 Task: Add the task  Broken links in documentation to the section Fast Lane in the project YottaTech and add a Due Date to the respective task as 2024/04/20.
Action: Mouse moved to (60, 269)
Screenshot: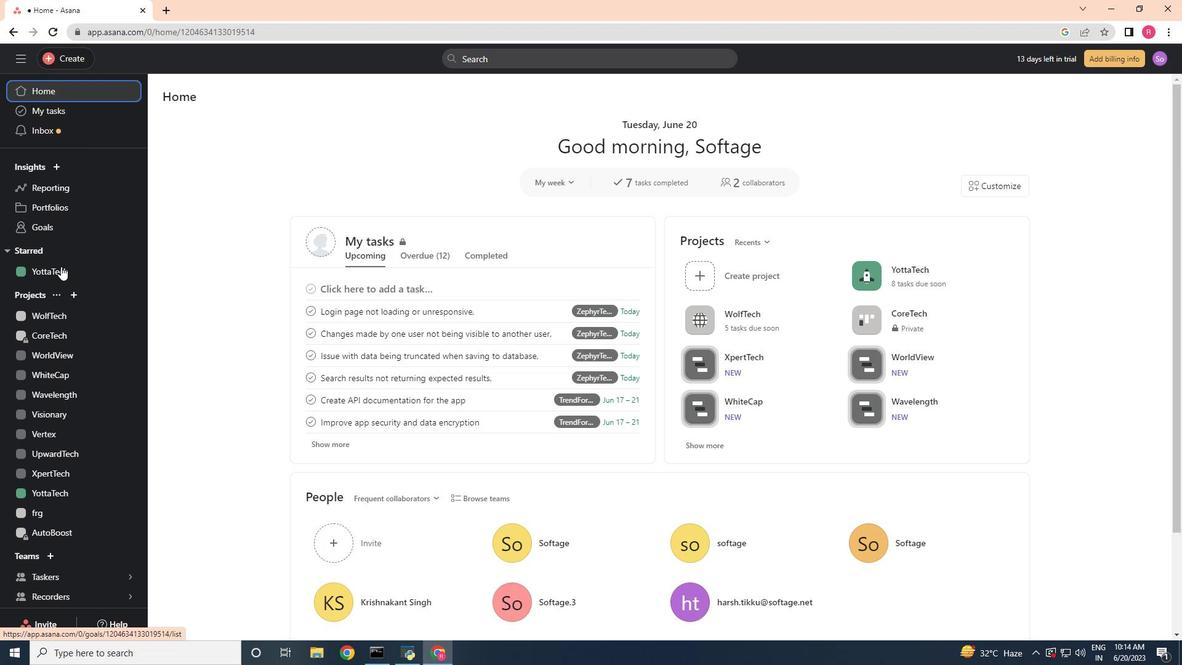 
Action: Mouse pressed left at (60, 269)
Screenshot: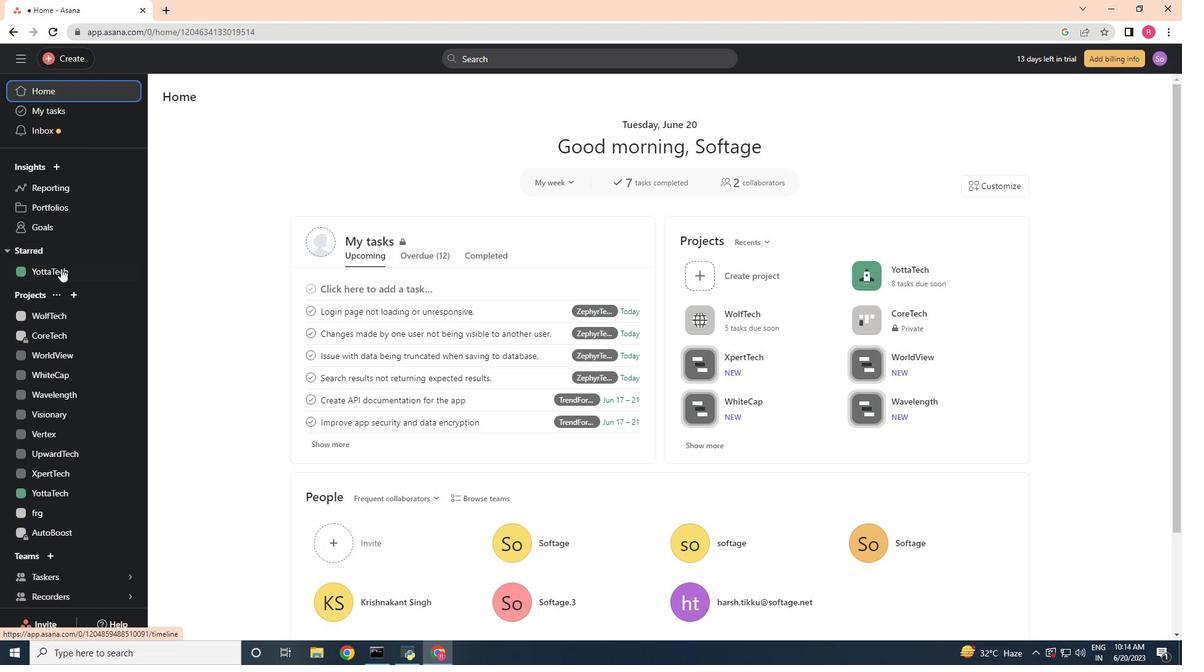 
Action: Mouse moved to (717, 632)
Screenshot: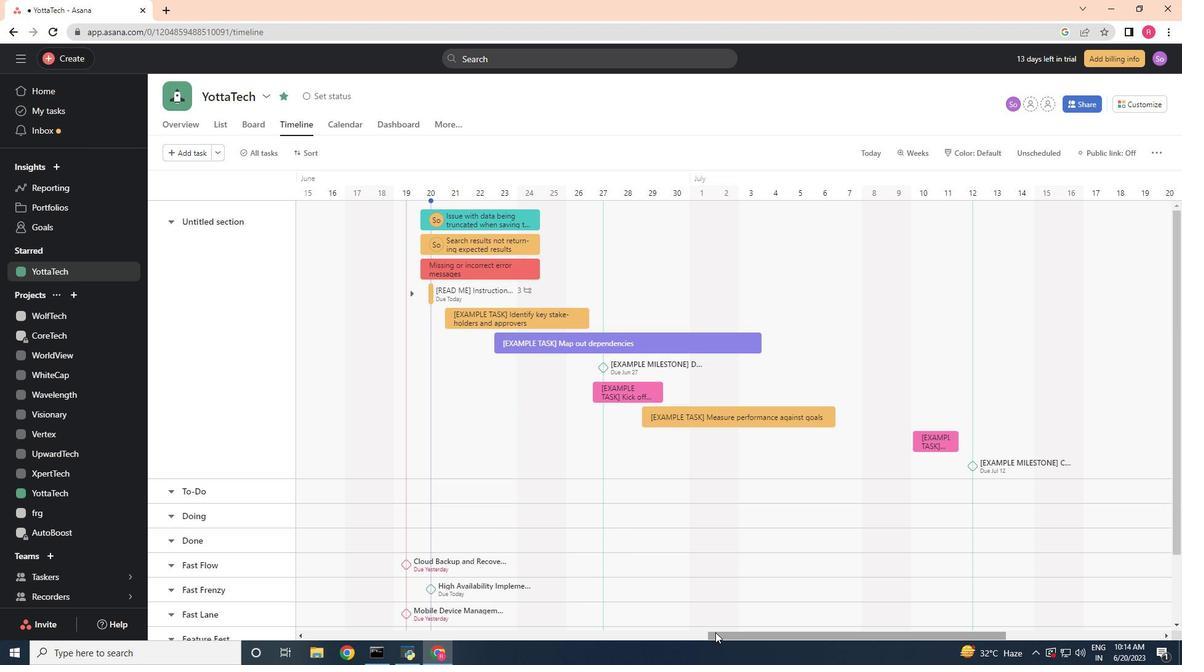 
Action: Mouse pressed left at (717, 632)
Screenshot: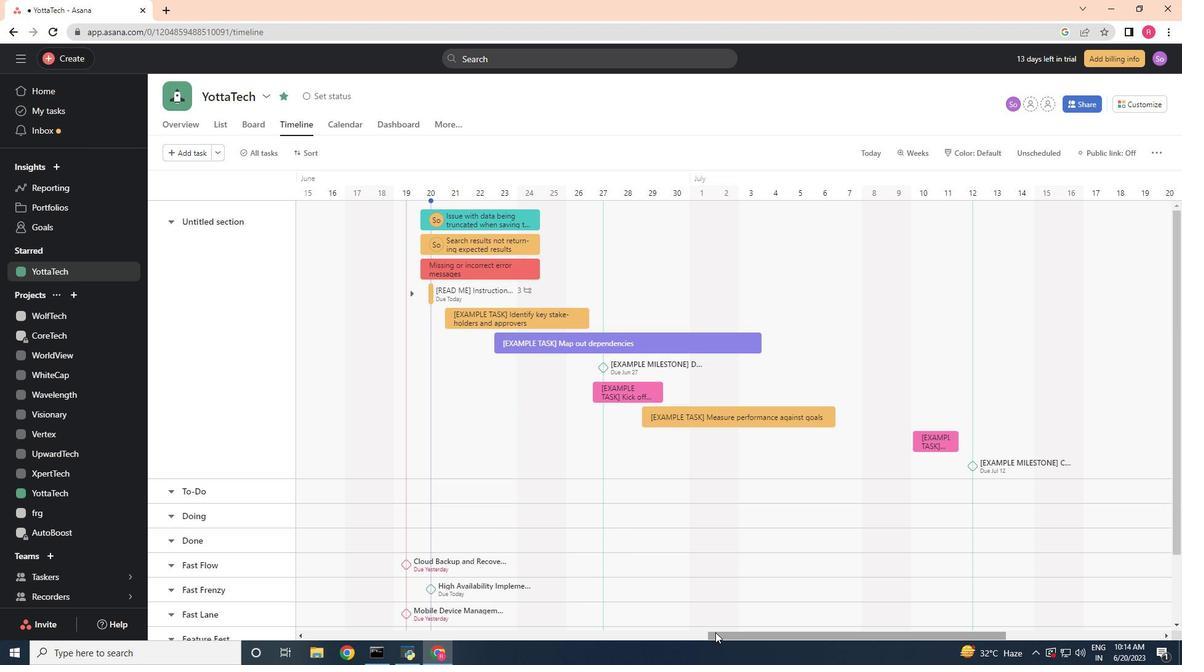 
Action: Mouse moved to (866, 153)
Screenshot: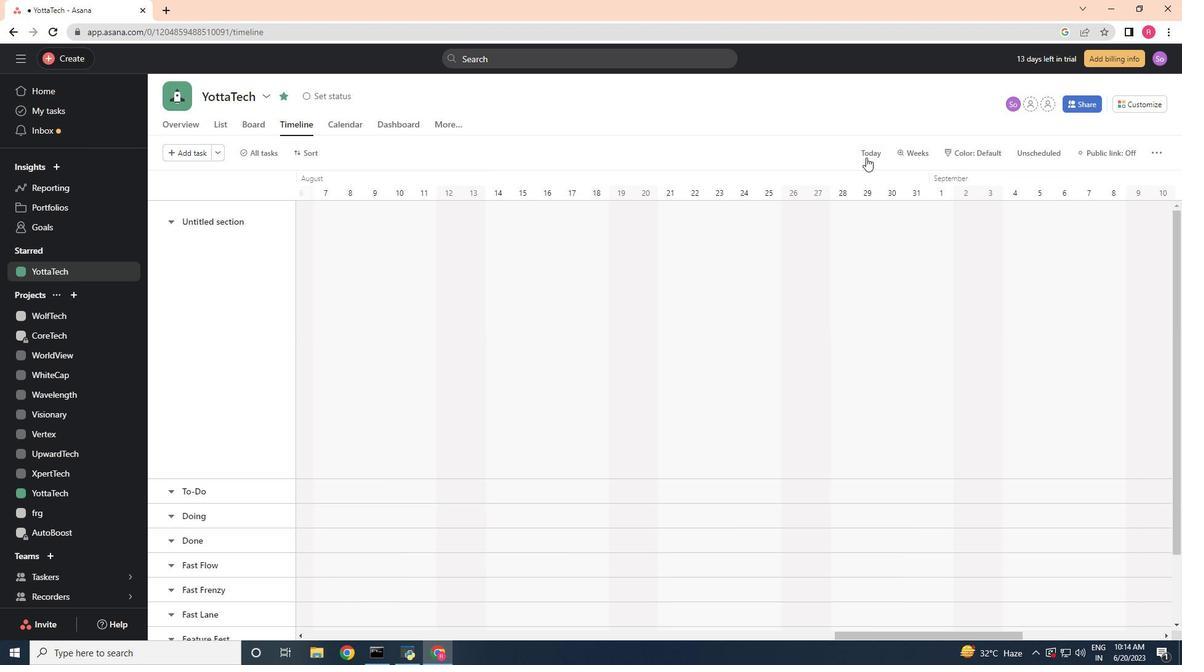
Action: Mouse pressed left at (866, 153)
Screenshot: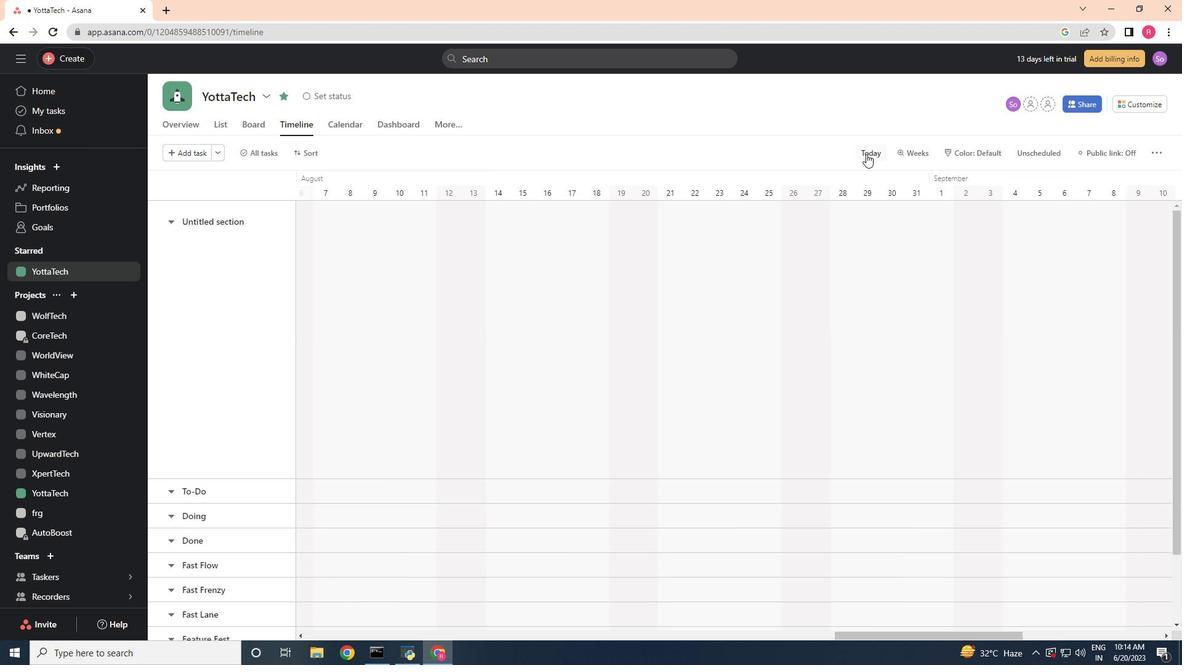 
Action: Mouse moved to (908, 150)
Screenshot: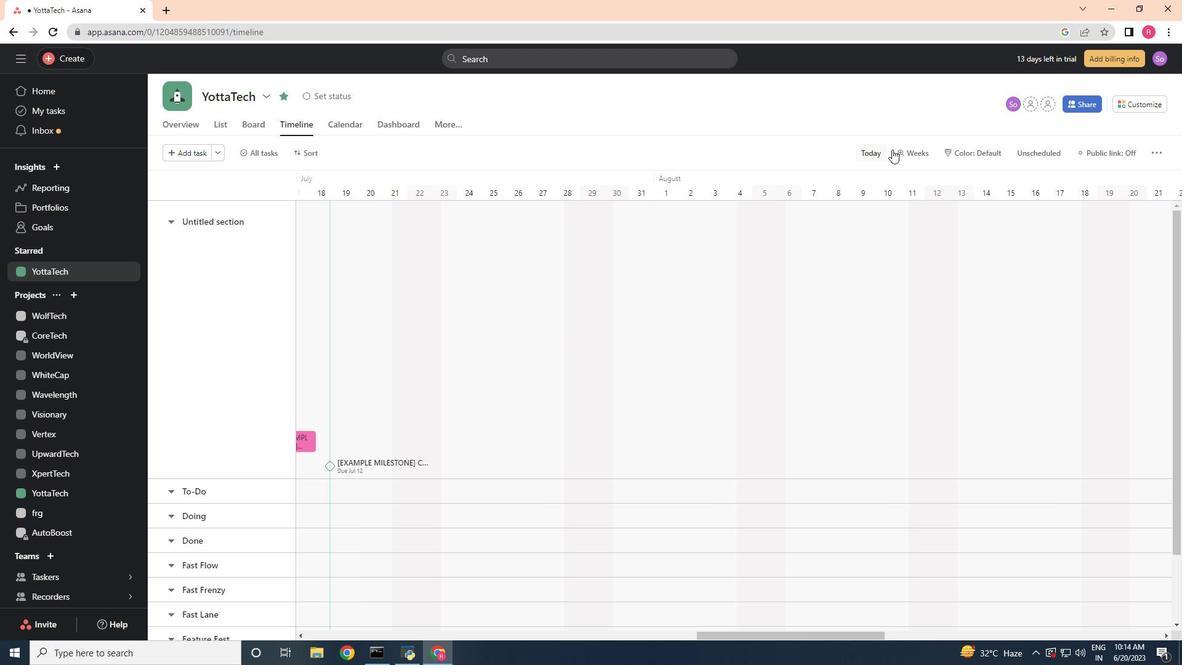 
Action: Mouse pressed left at (908, 150)
Screenshot: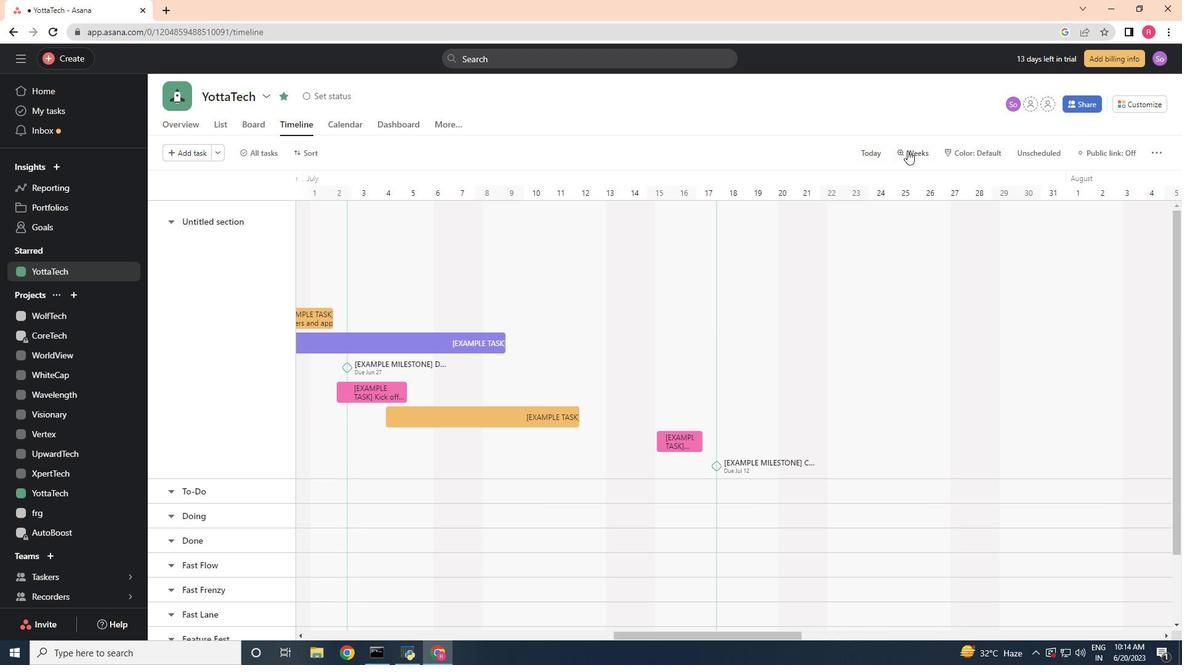 
Action: Mouse moved to (855, 305)
Screenshot: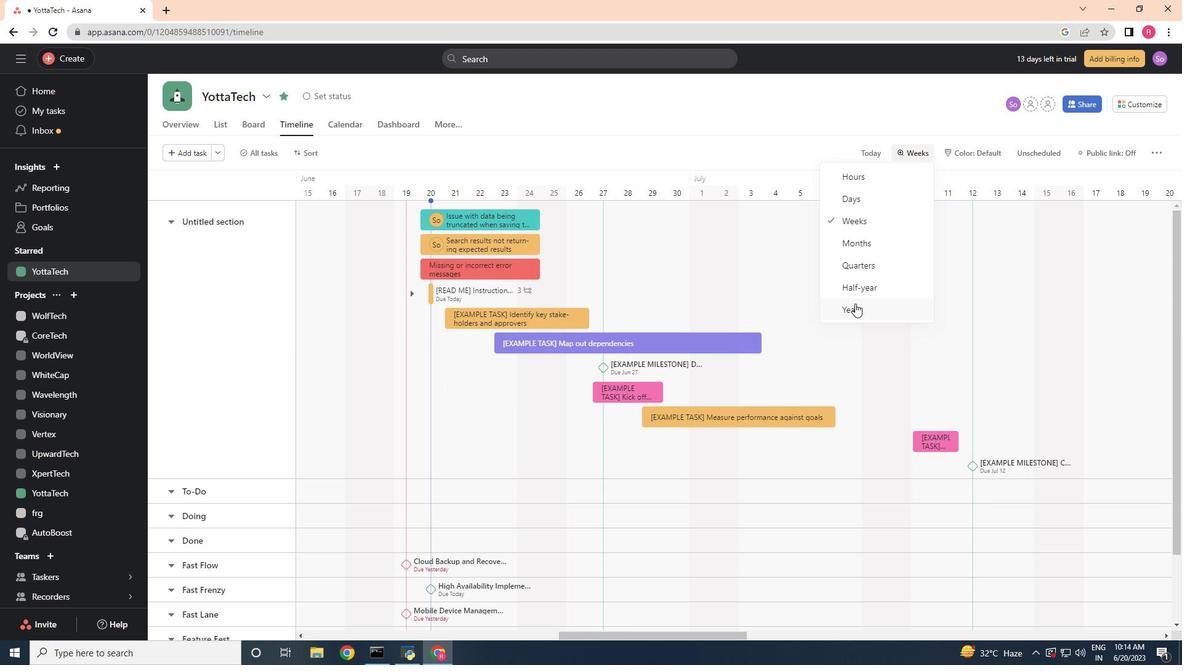 
Action: Mouse pressed left at (855, 305)
Screenshot: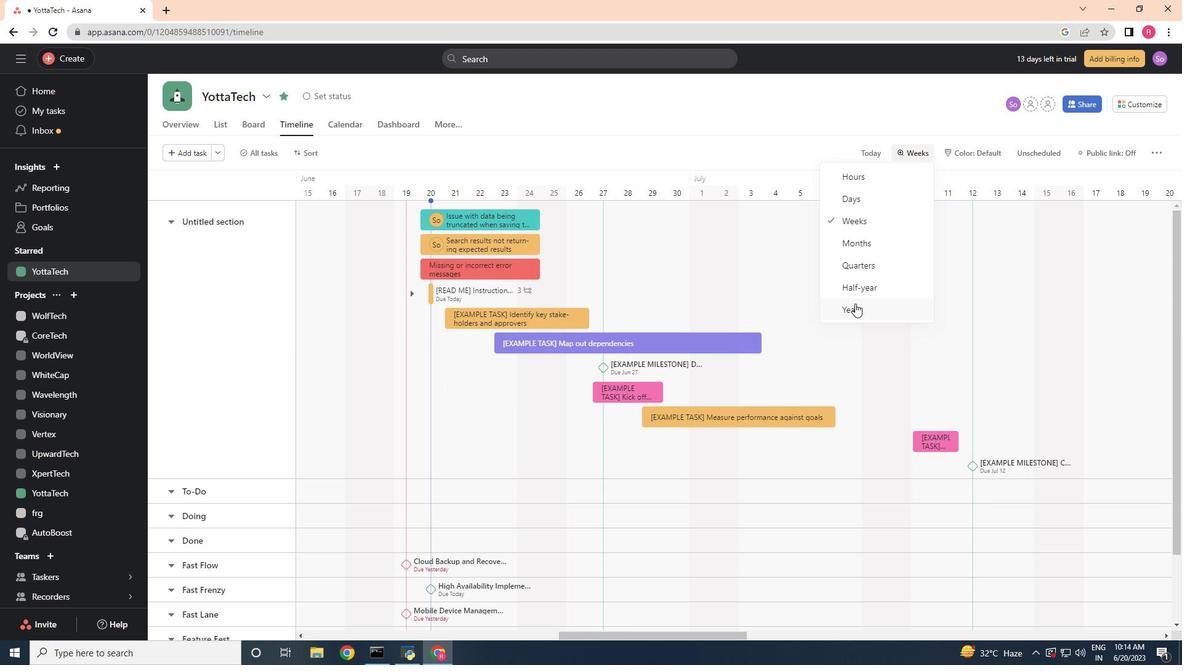 
Action: Mouse moved to (710, 635)
Screenshot: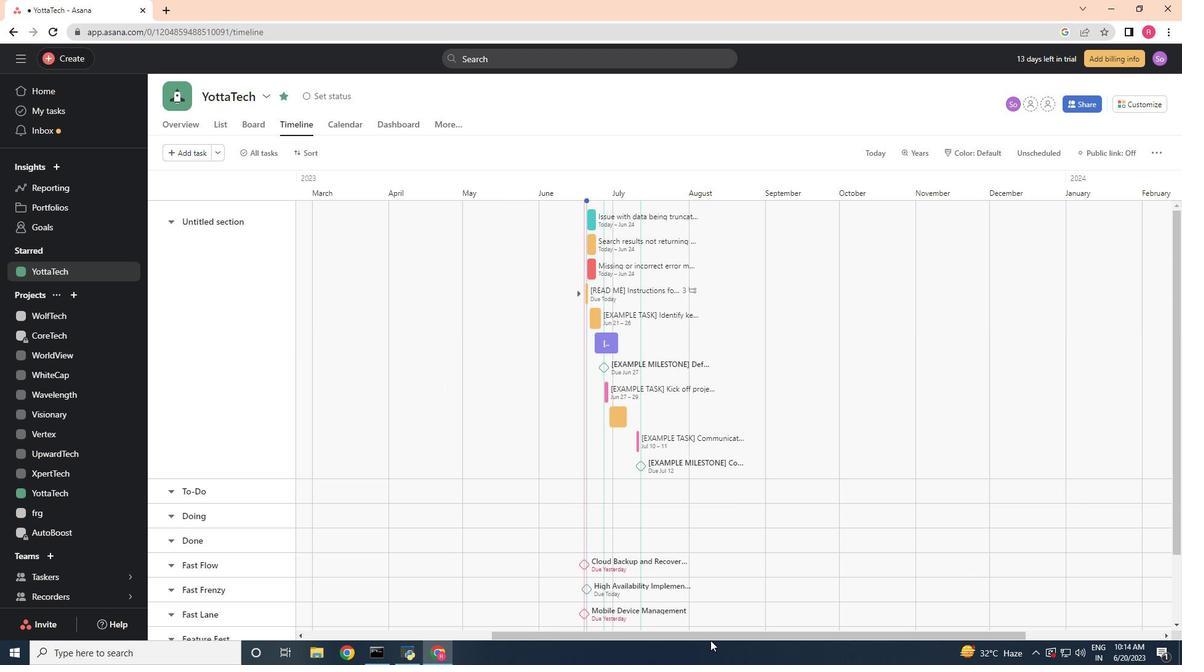 
Action: Mouse pressed left at (710, 635)
Screenshot: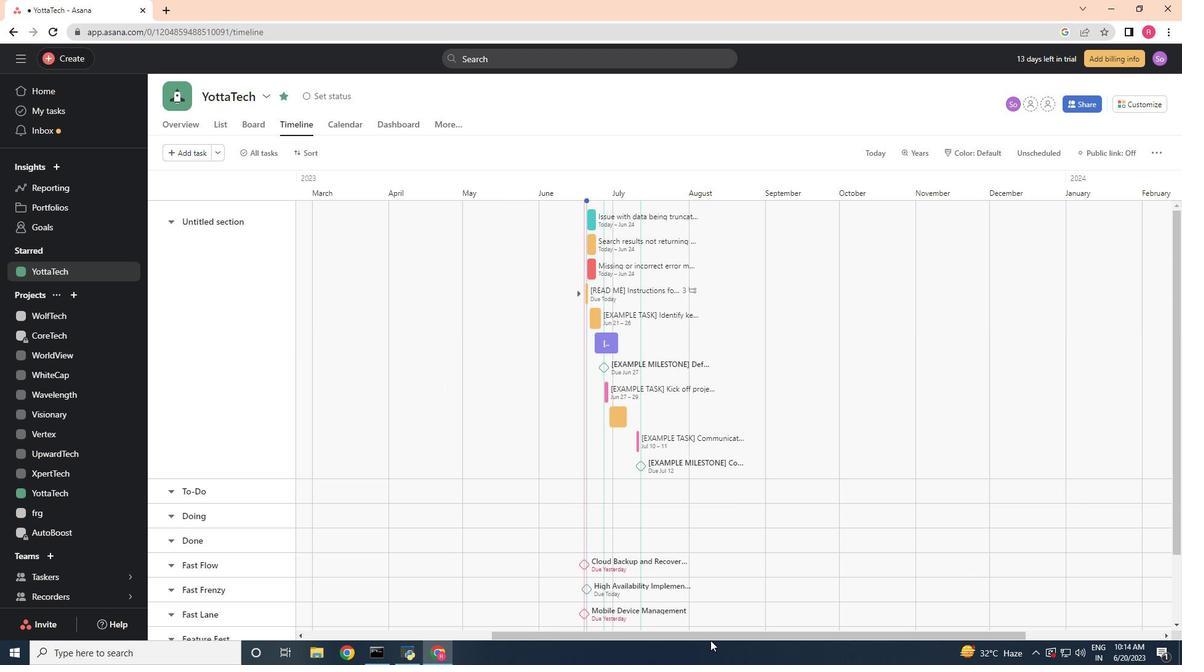 
Action: Mouse moved to (802, 569)
Screenshot: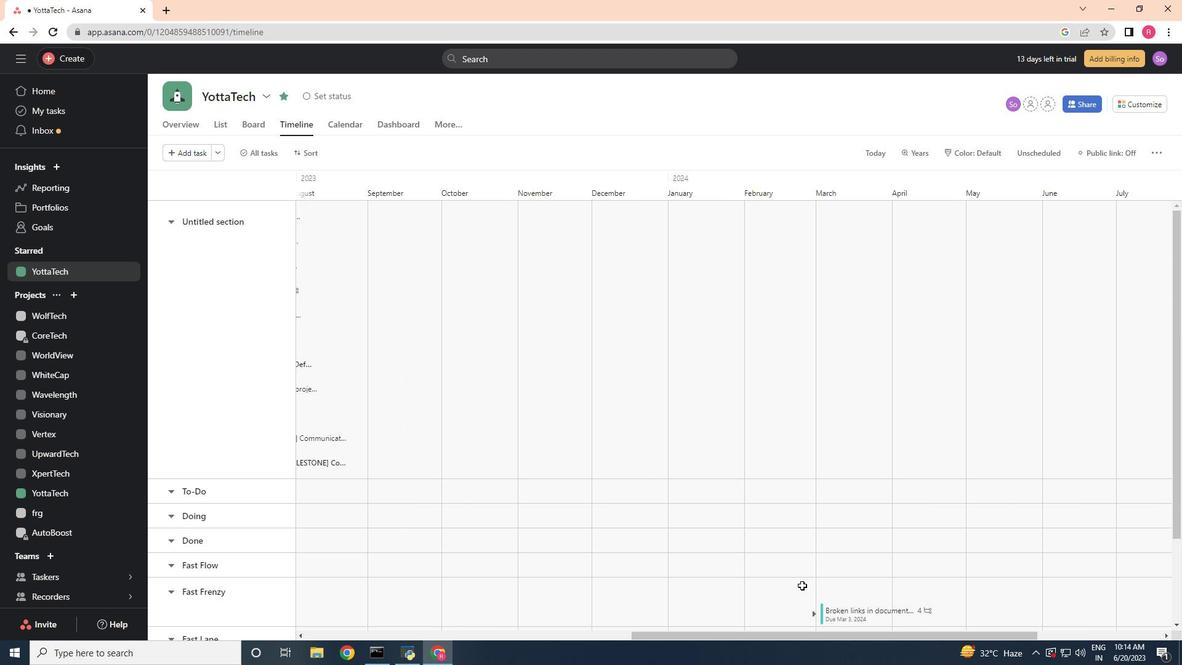 
Action: Mouse scrolled (802, 568) with delta (0, 0)
Screenshot: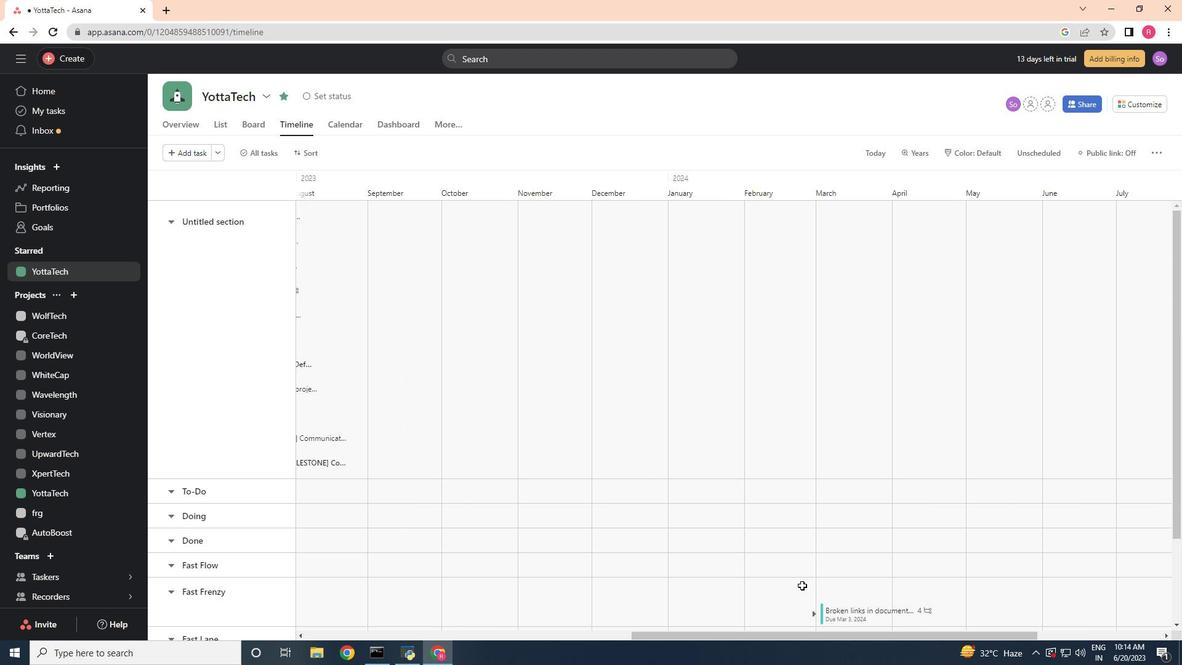 
Action: Mouse moved to (803, 568)
Screenshot: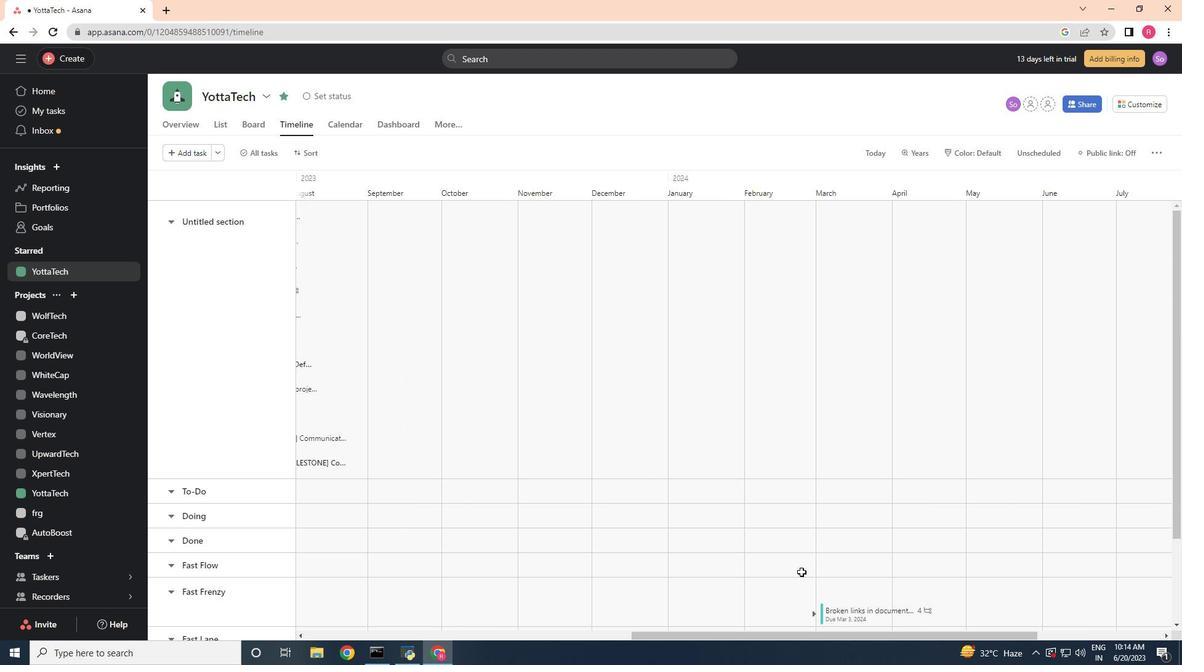 
Action: Mouse scrolled (803, 568) with delta (0, 0)
Screenshot: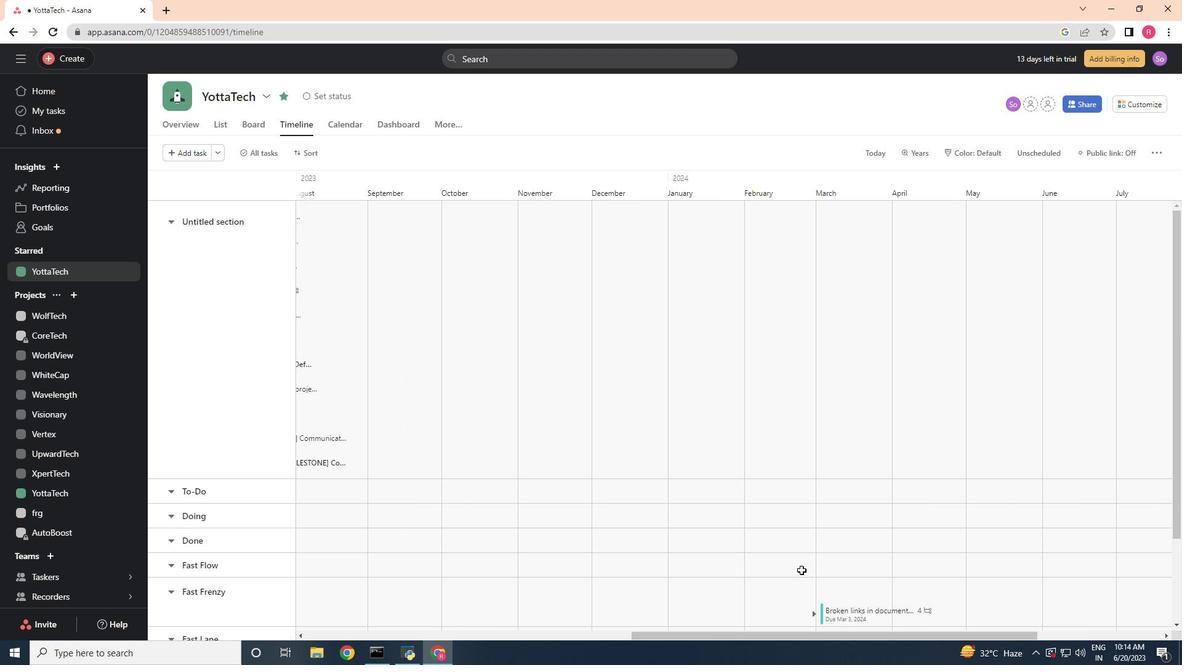 
Action: Mouse moved to (861, 510)
Screenshot: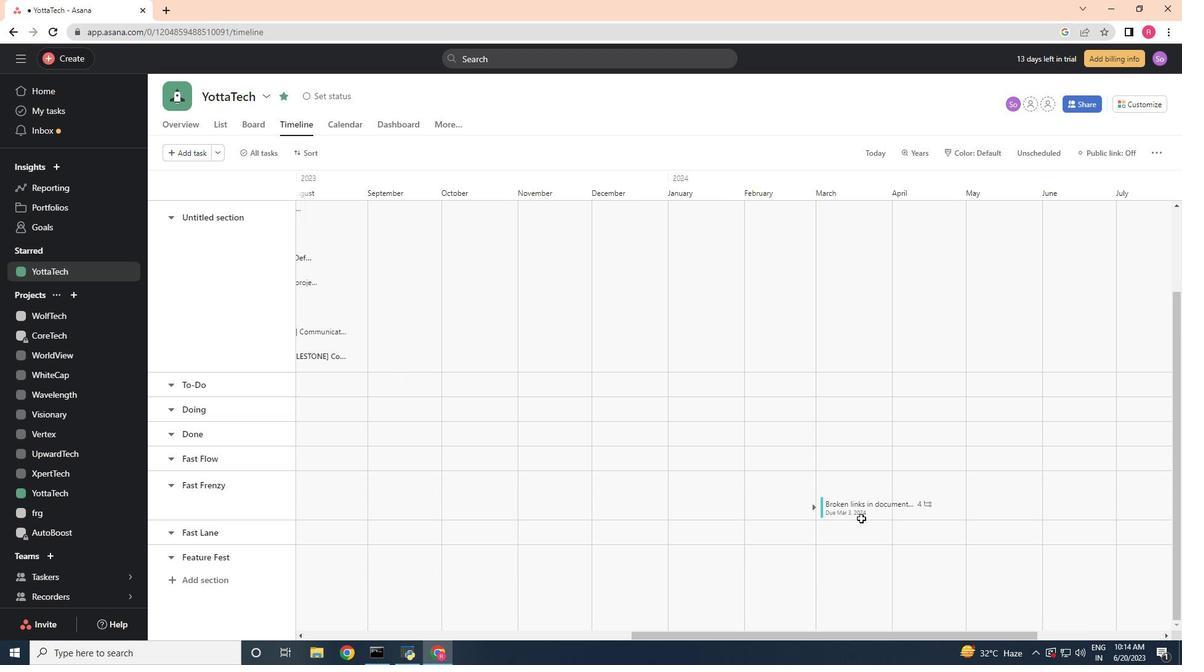 
Action: Mouse pressed left at (861, 510)
Screenshot: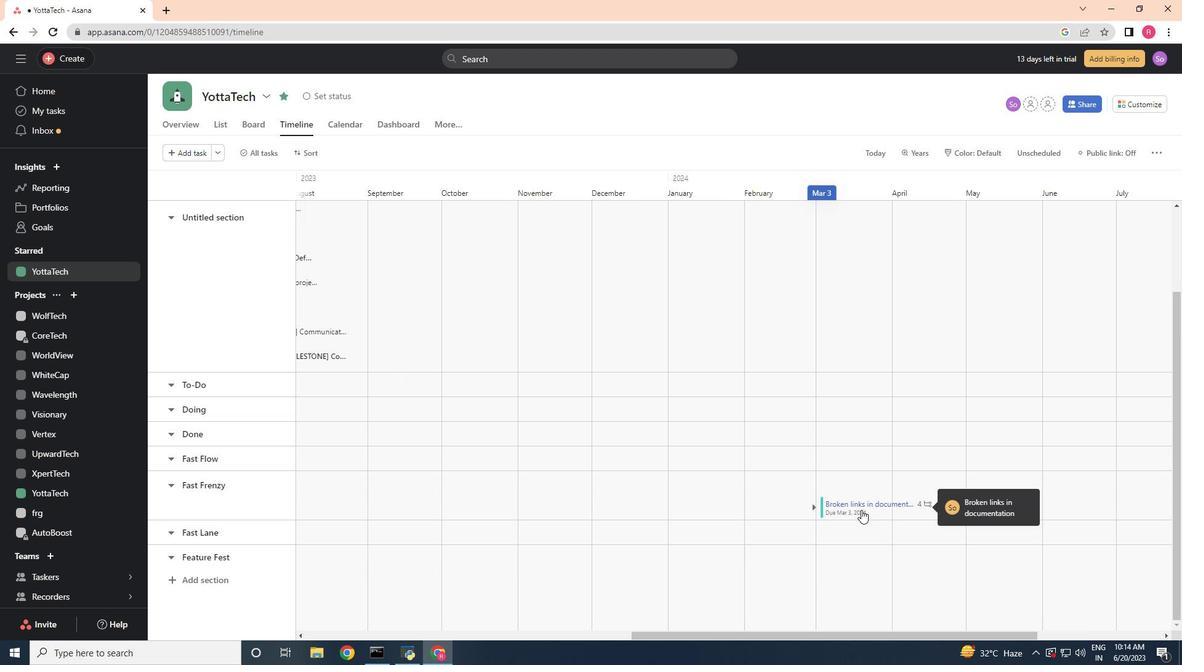 
Action: Mouse moved to (941, 272)
Screenshot: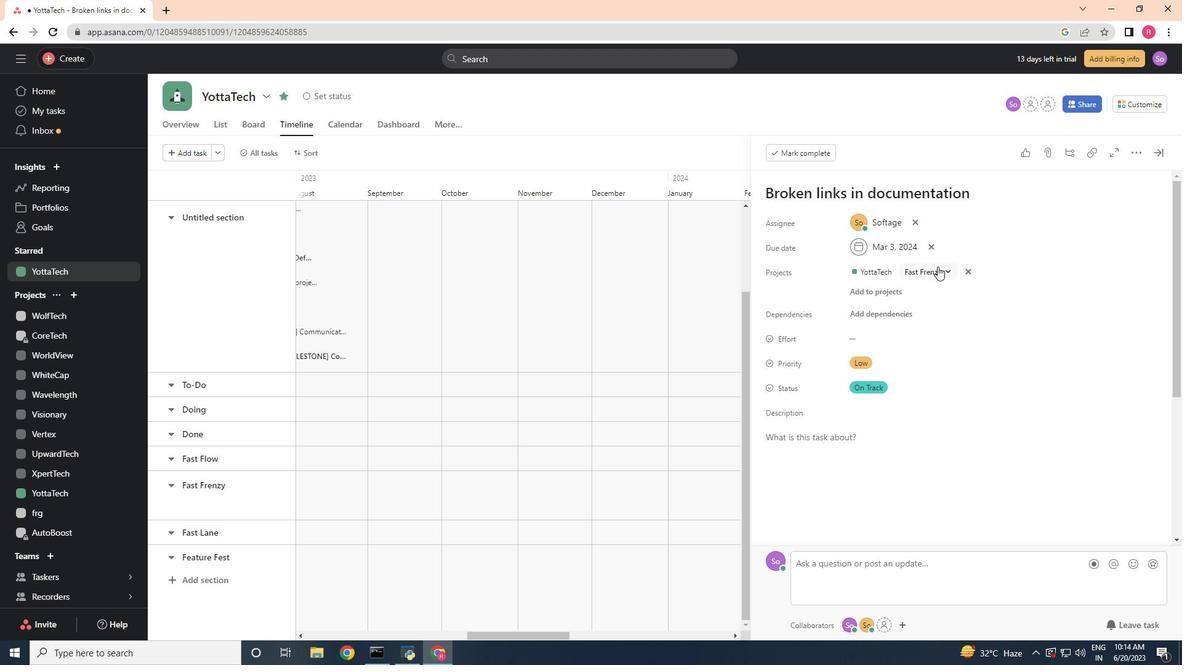 
Action: Mouse pressed left at (941, 272)
Screenshot: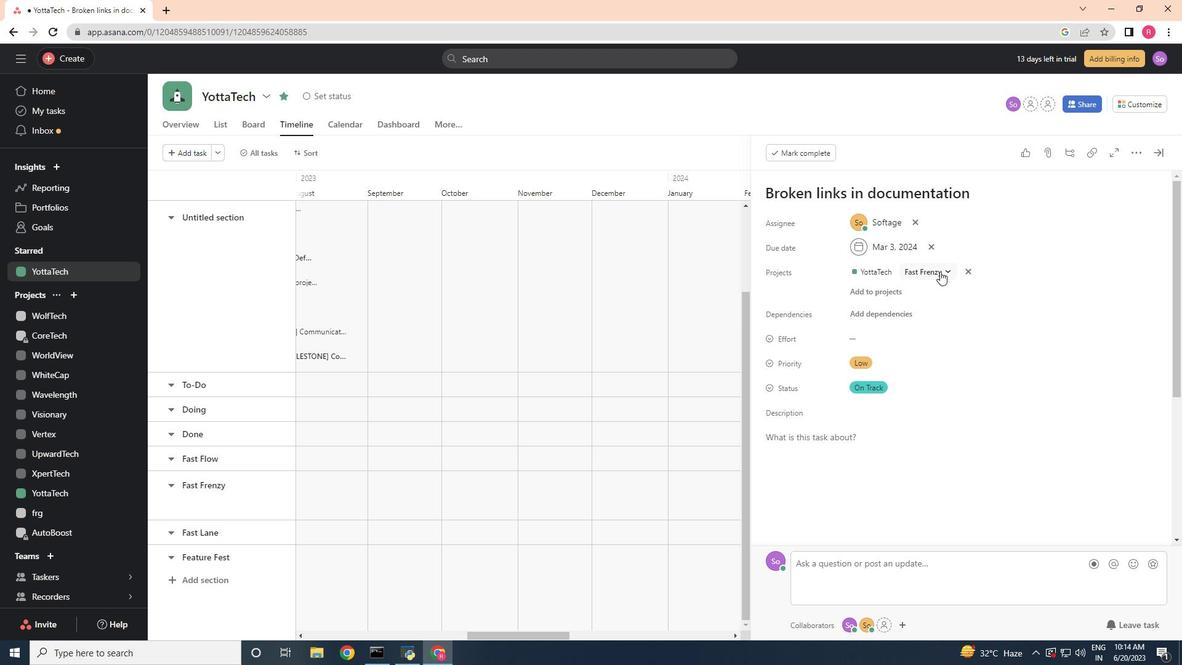 
Action: Mouse moved to (900, 438)
Screenshot: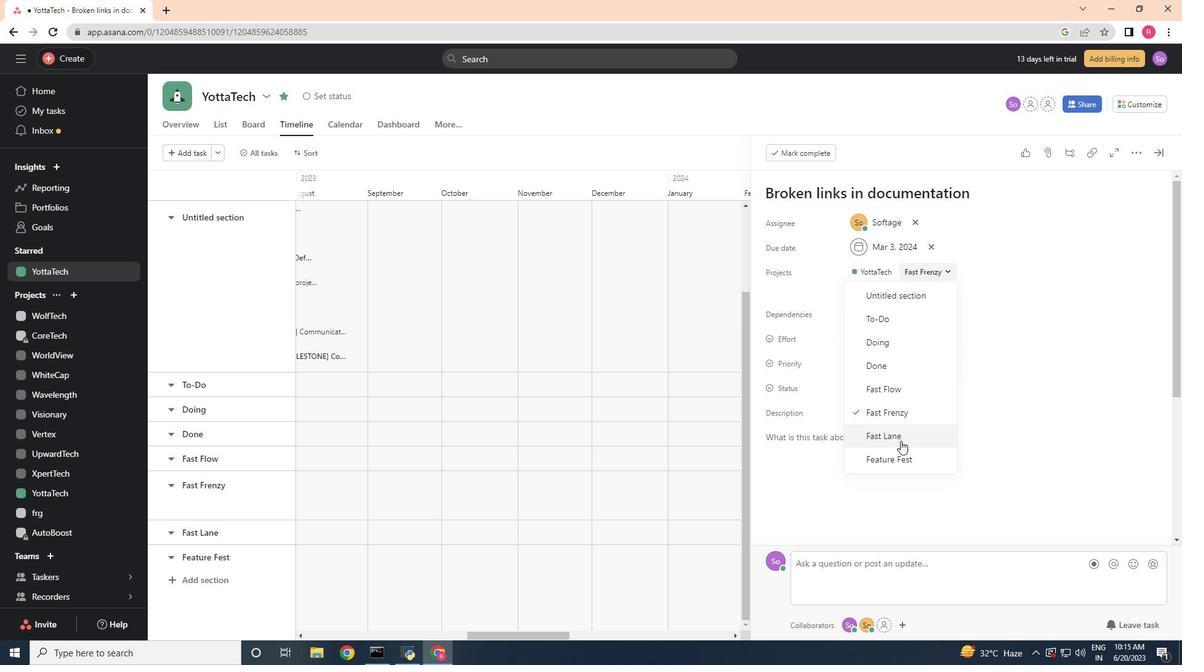 
Action: Mouse pressed left at (900, 438)
Screenshot: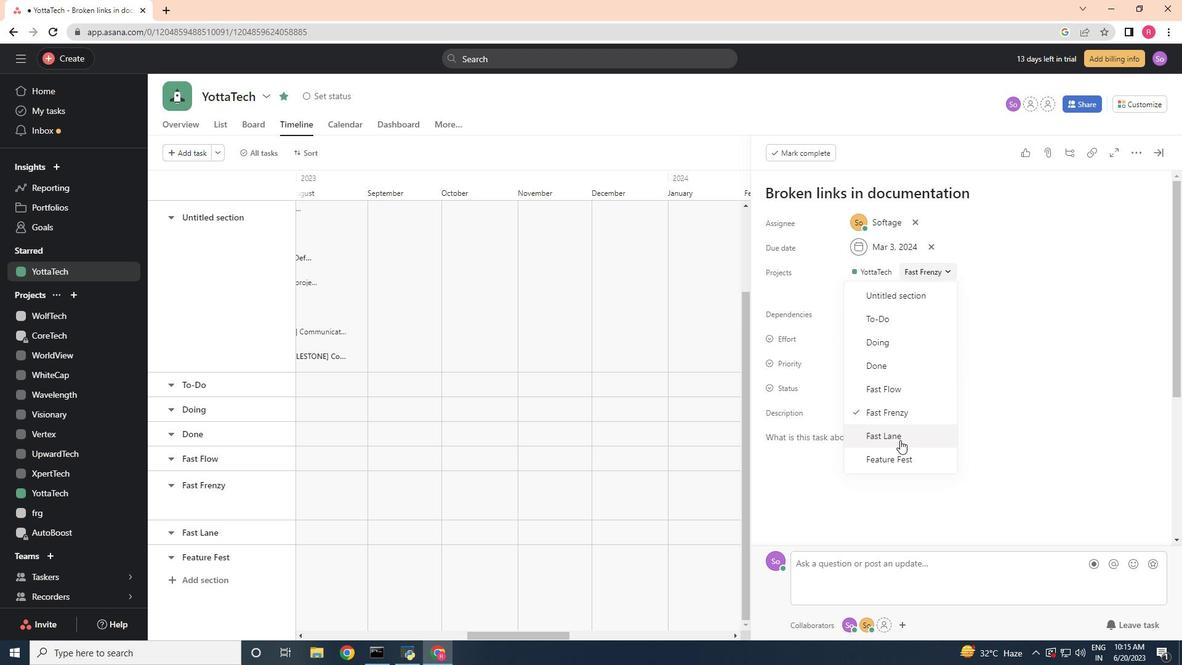 
Action: Mouse moved to (934, 243)
Screenshot: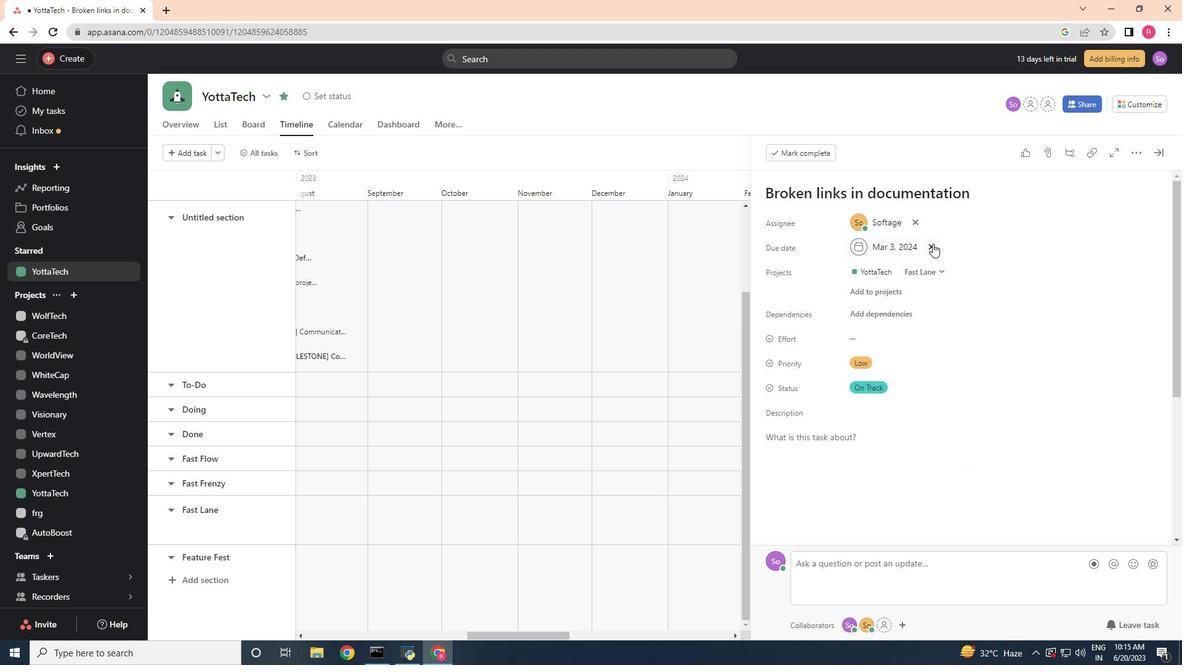 
Action: Mouse pressed left at (934, 243)
Screenshot: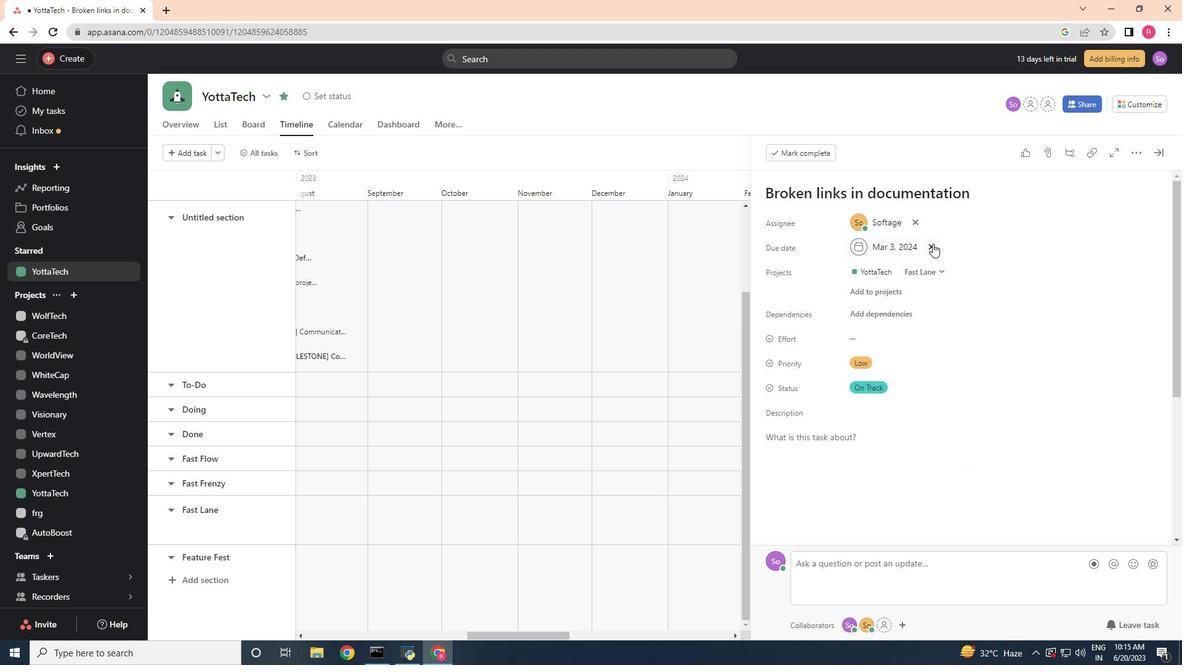 
Action: Mouse moved to (883, 248)
Screenshot: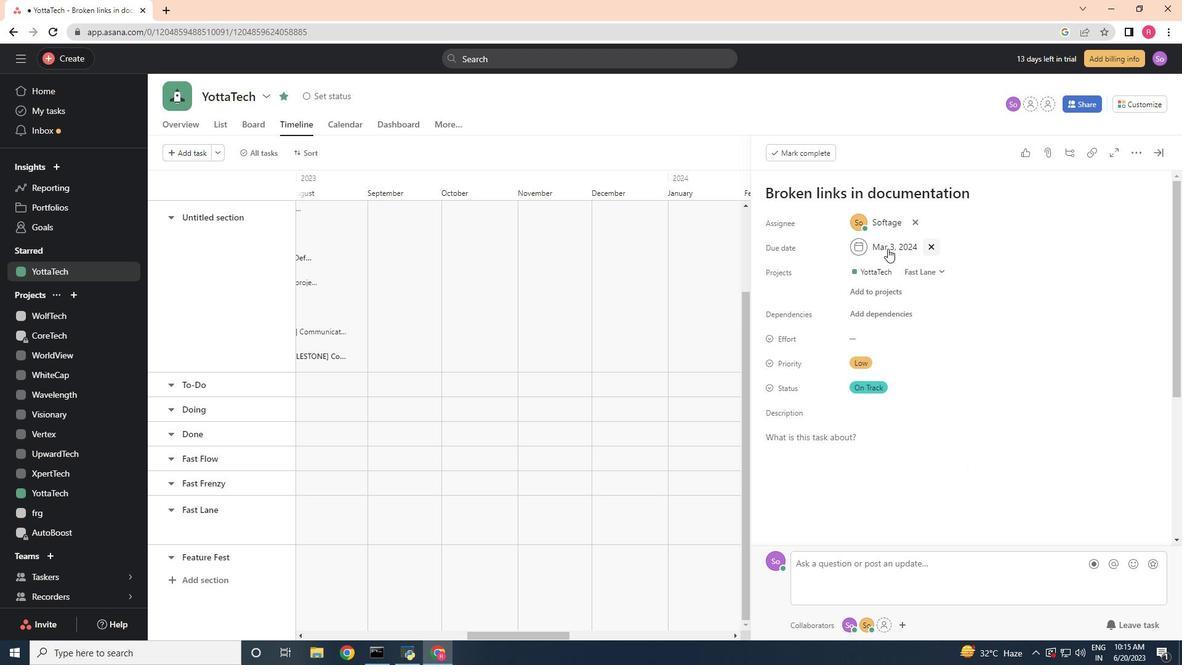 
Action: Mouse pressed left at (883, 248)
Screenshot: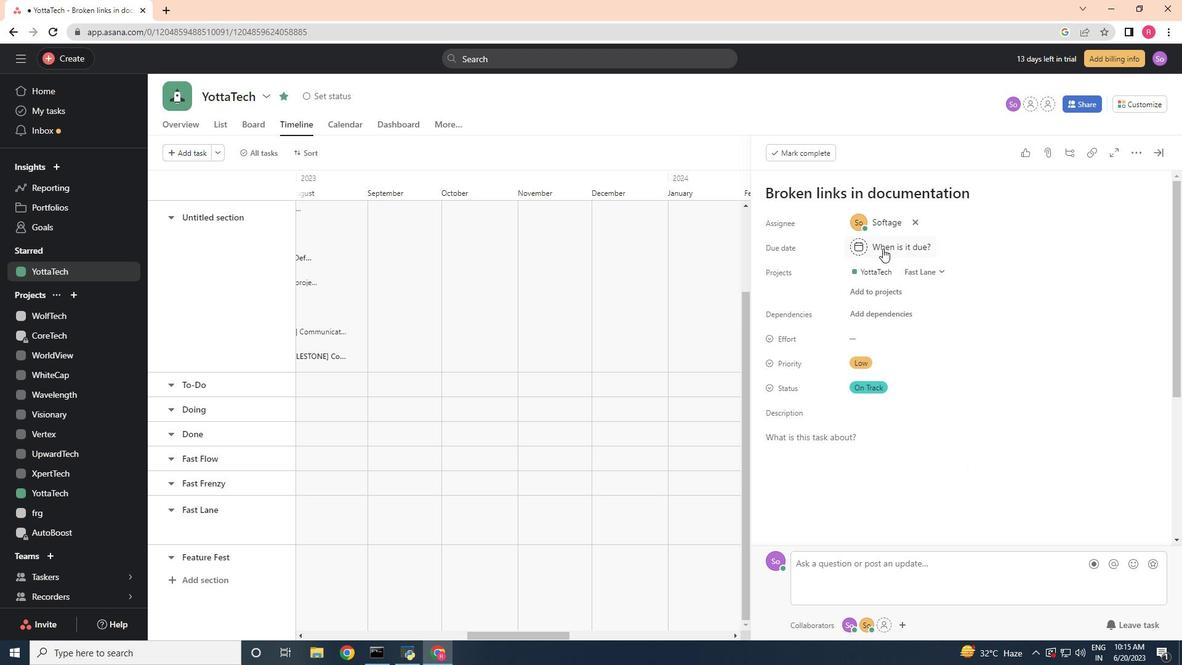 
Action: Mouse moved to (998, 304)
Screenshot: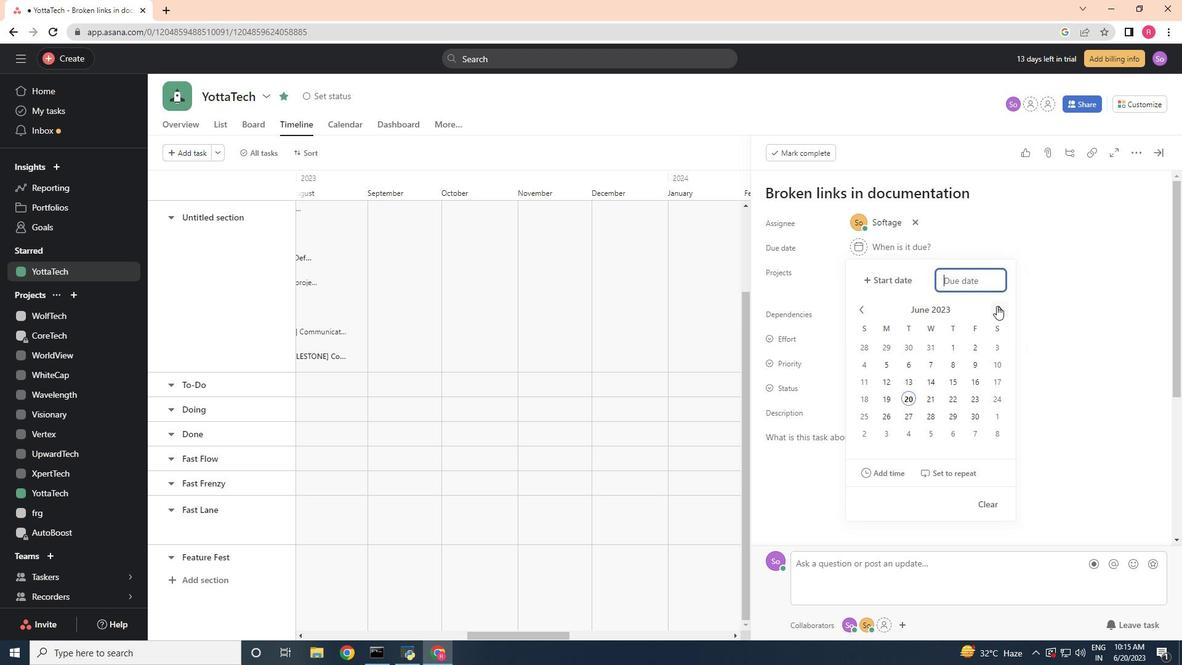 
Action: Mouse pressed left at (998, 304)
Screenshot: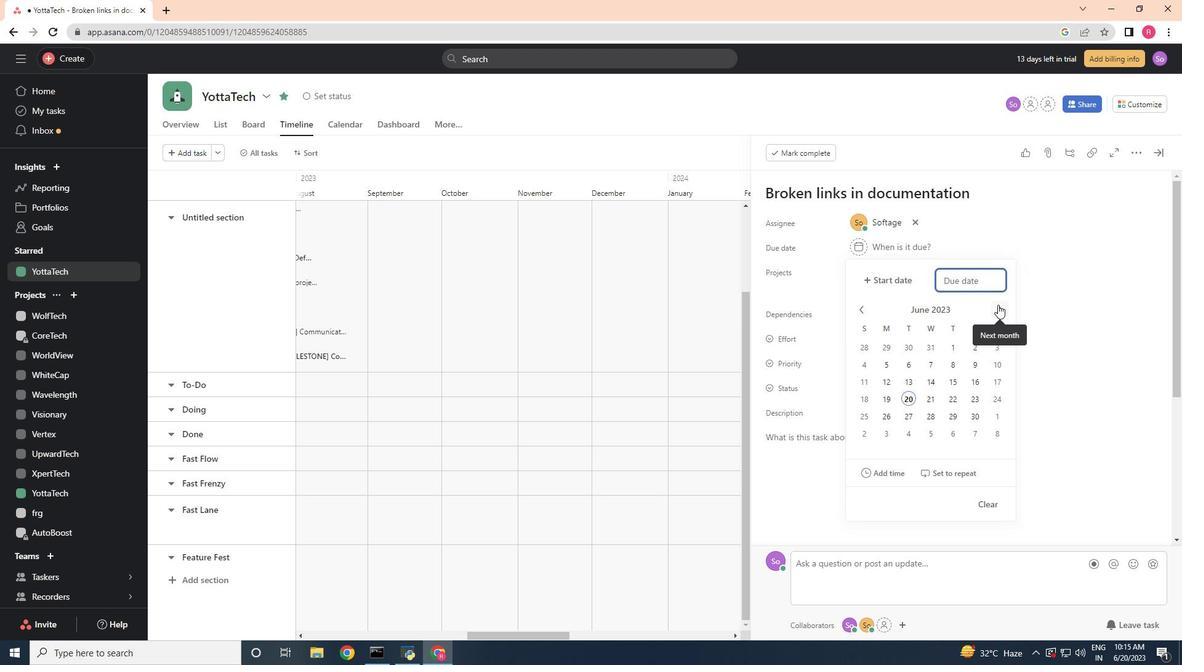 
Action: Mouse pressed left at (998, 304)
Screenshot: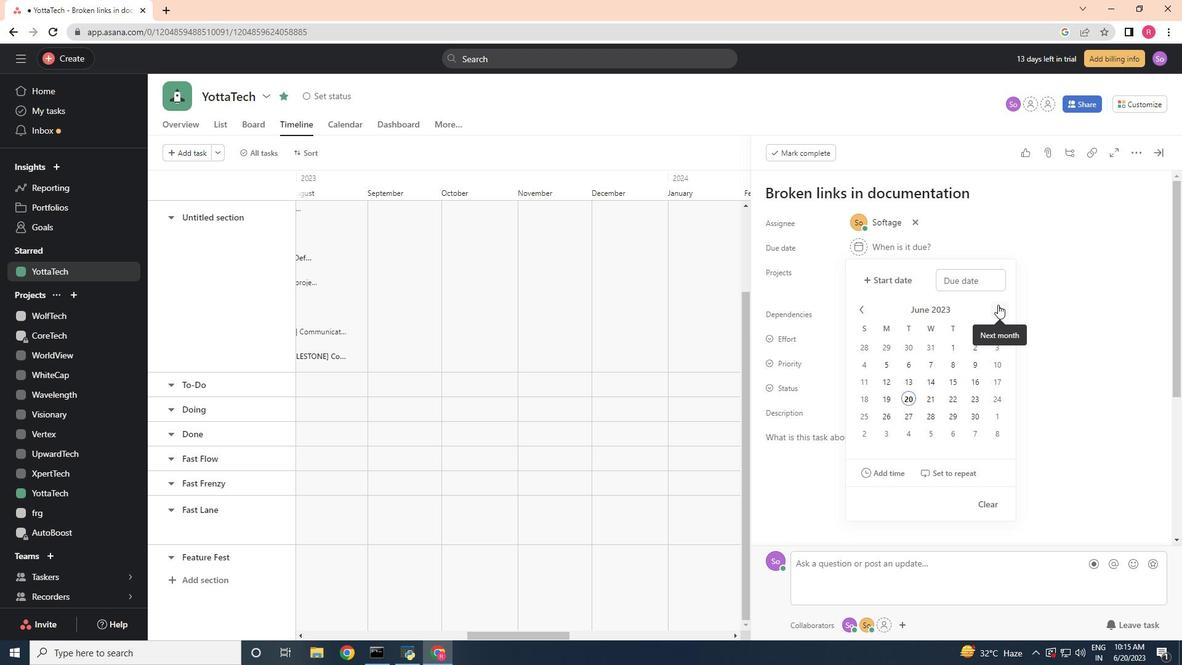 
Action: Mouse pressed left at (998, 304)
Screenshot: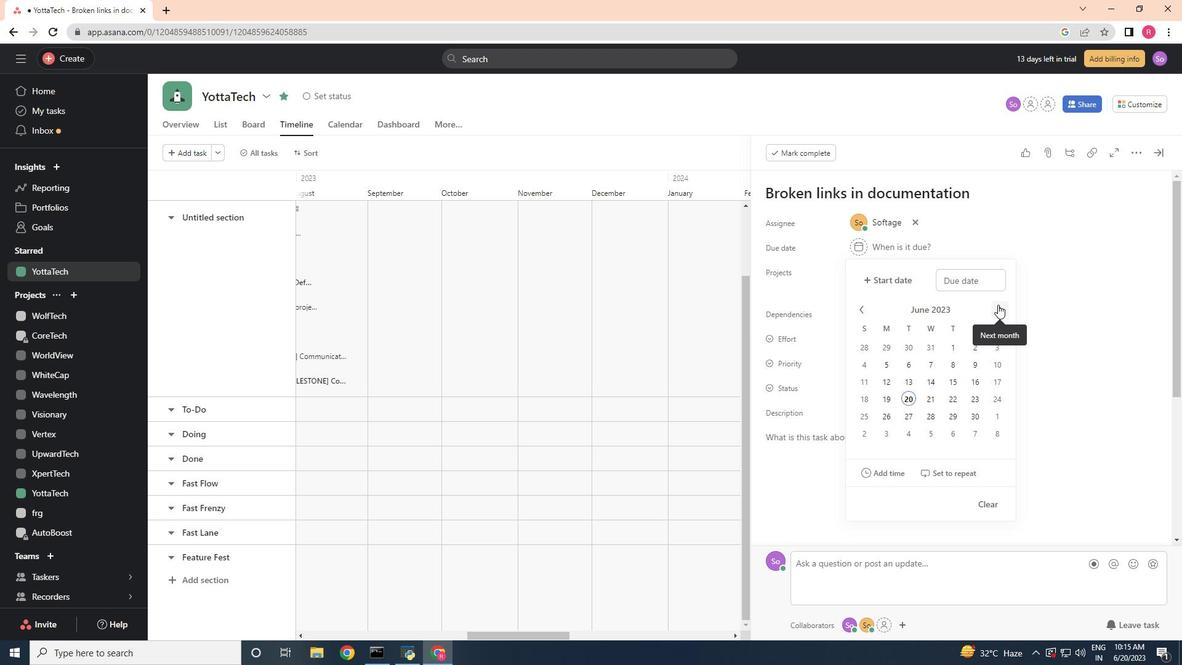 
Action: Mouse pressed left at (998, 304)
Screenshot: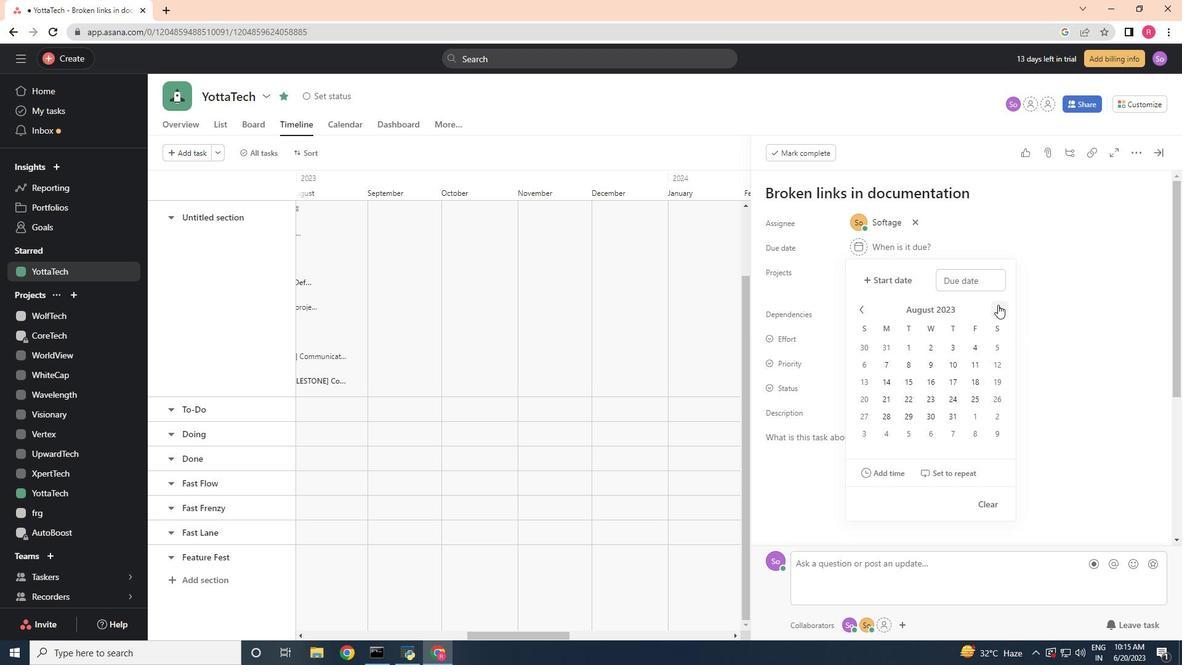 
Action: Mouse moved to (999, 304)
Screenshot: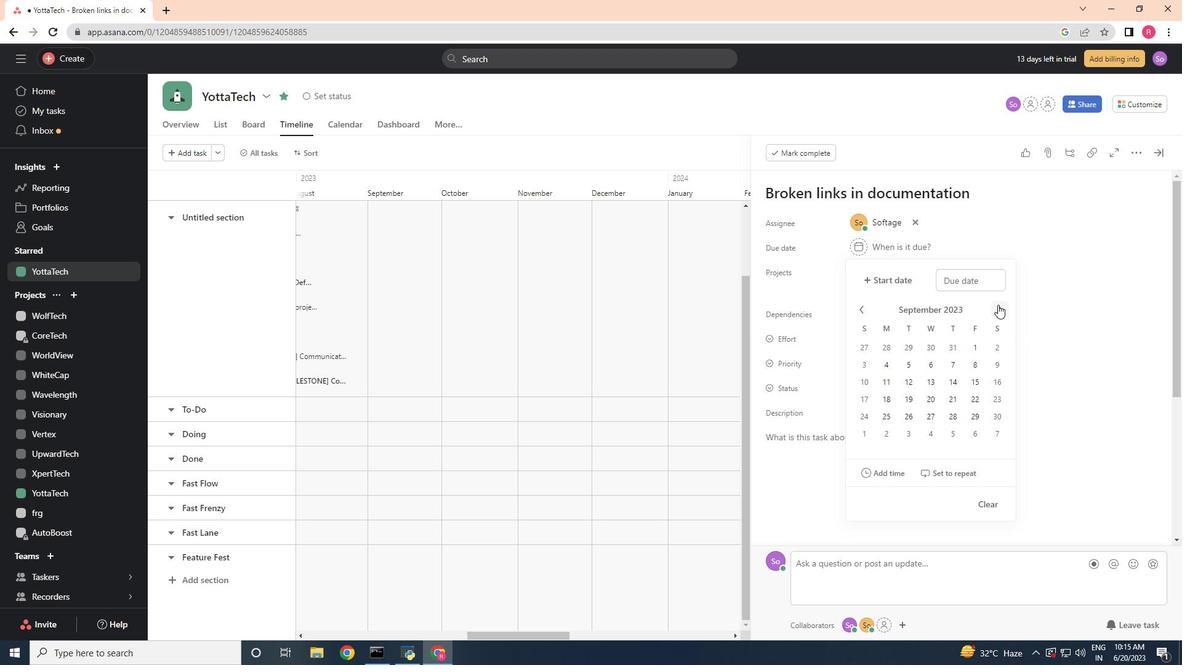 
Action: Mouse pressed left at (999, 304)
Screenshot: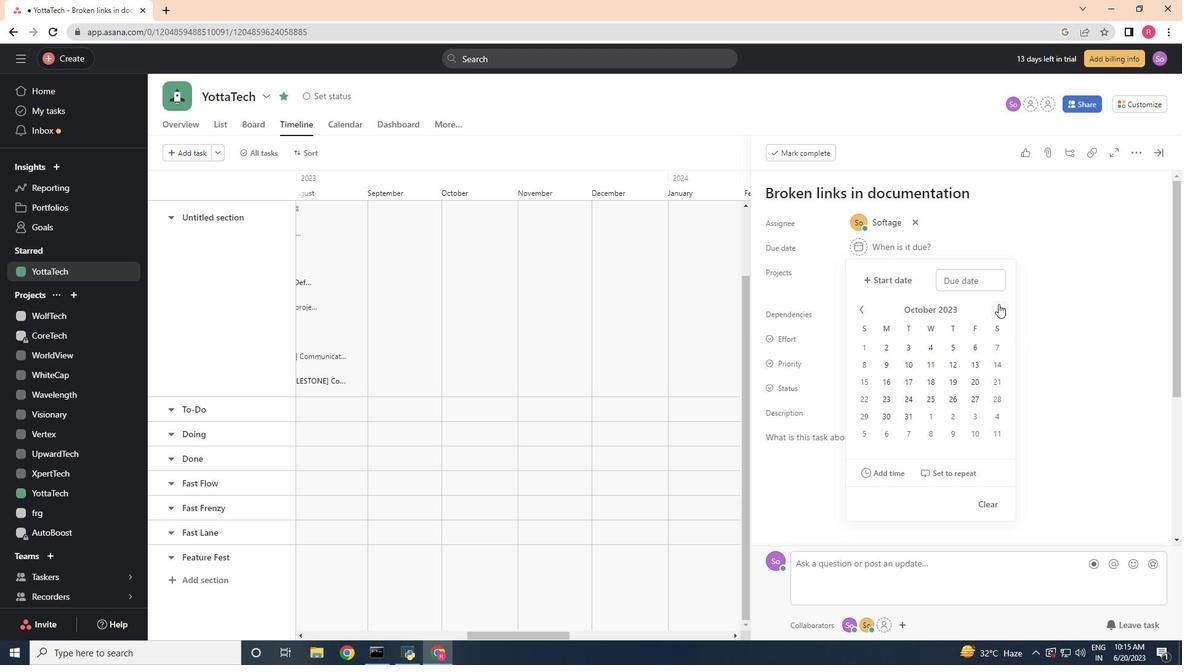 
Action: Mouse pressed left at (999, 304)
Screenshot: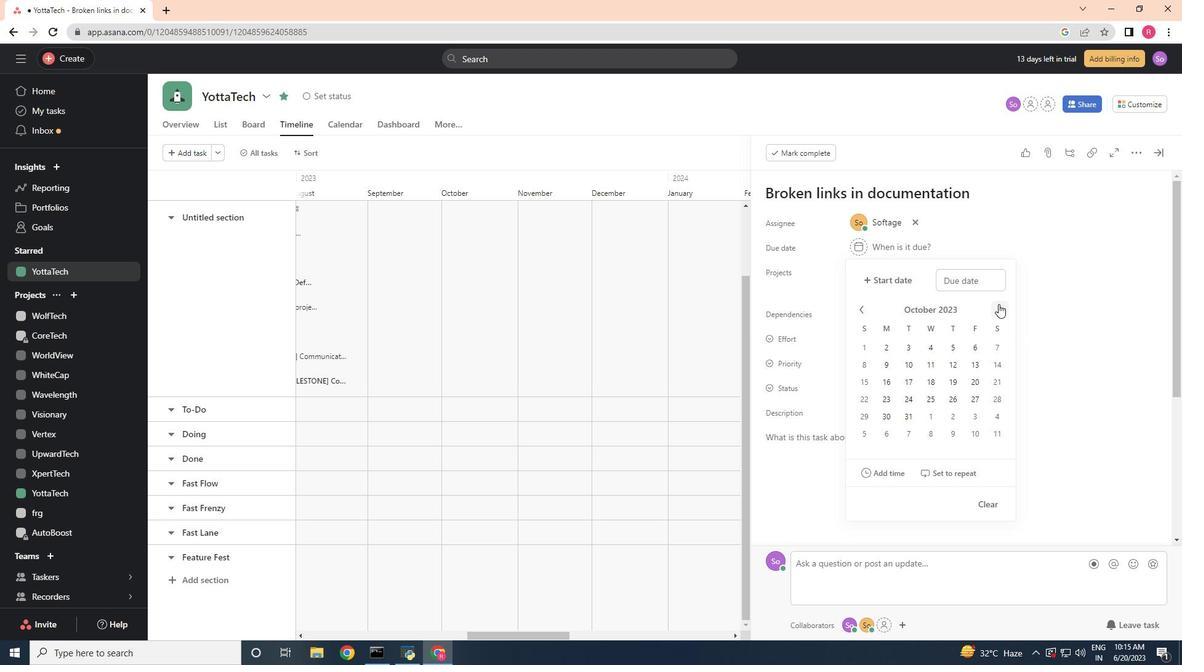 
Action: Mouse pressed left at (999, 304)
Screenshot: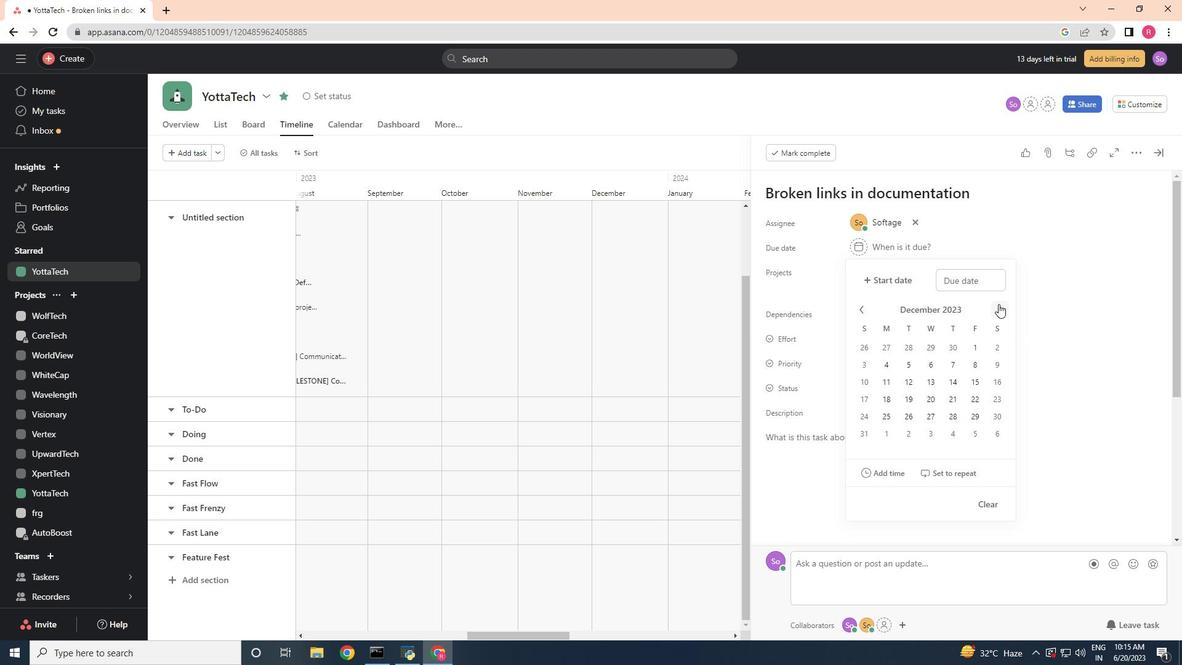 
Action: Mouse pressed left at (999, 304)
Screenshot: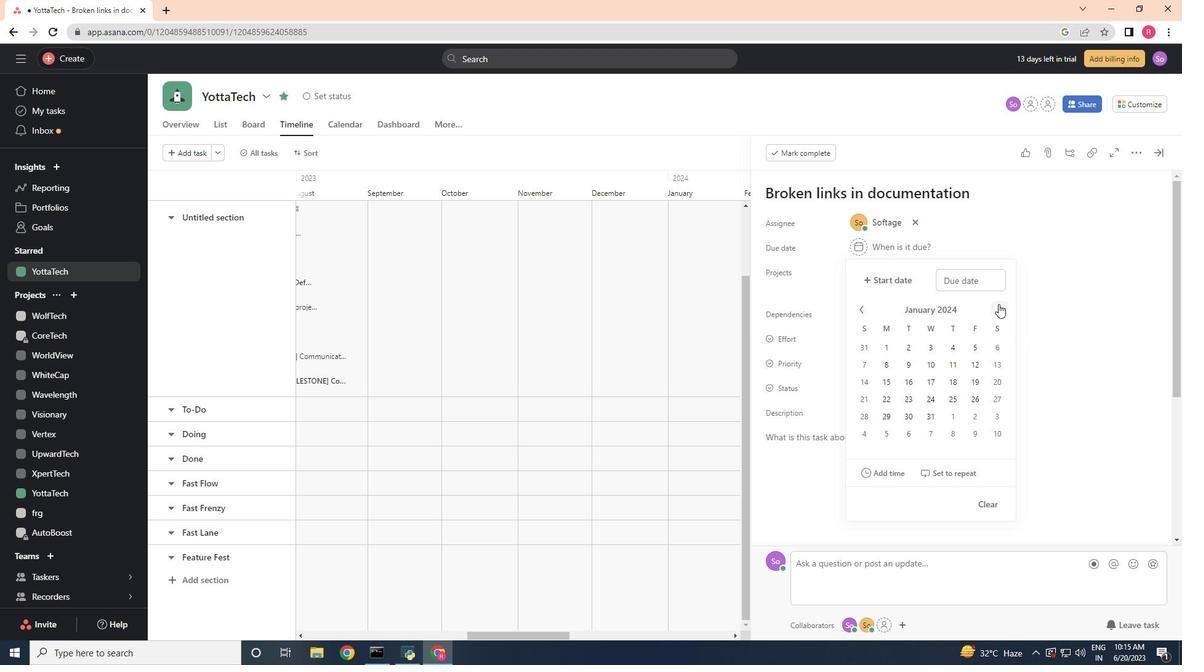 
Action: Mouse pressed left at (999, 304)
Screenshot: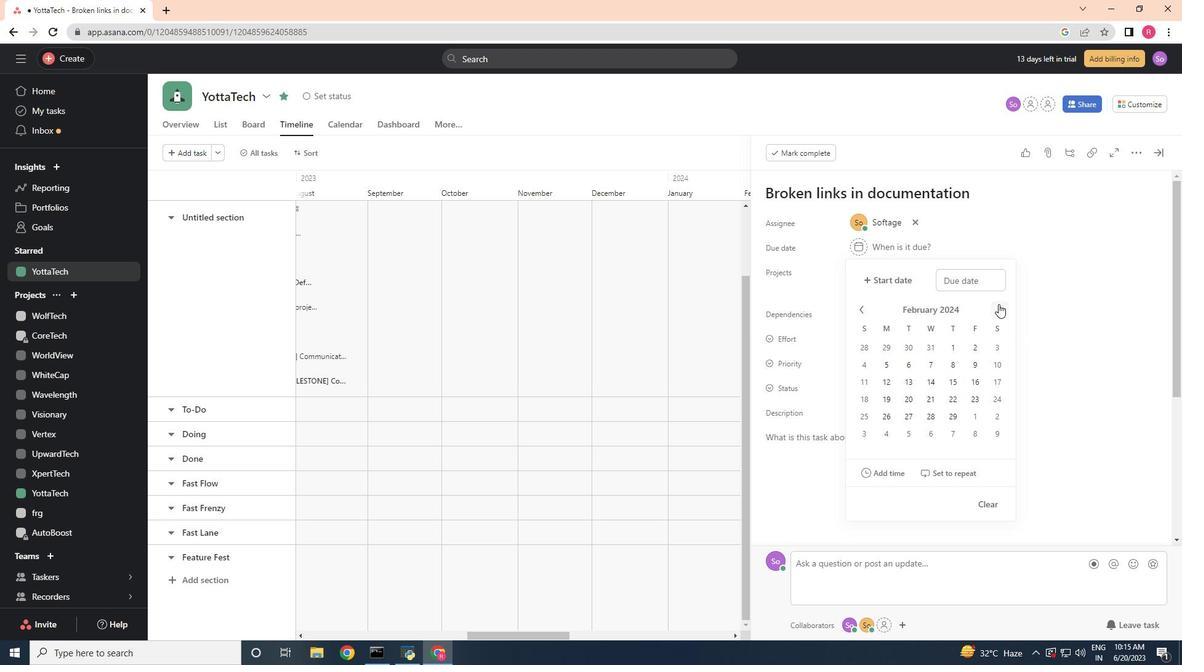
Action: Mouse pressed left at (999, 304)
Screenshot: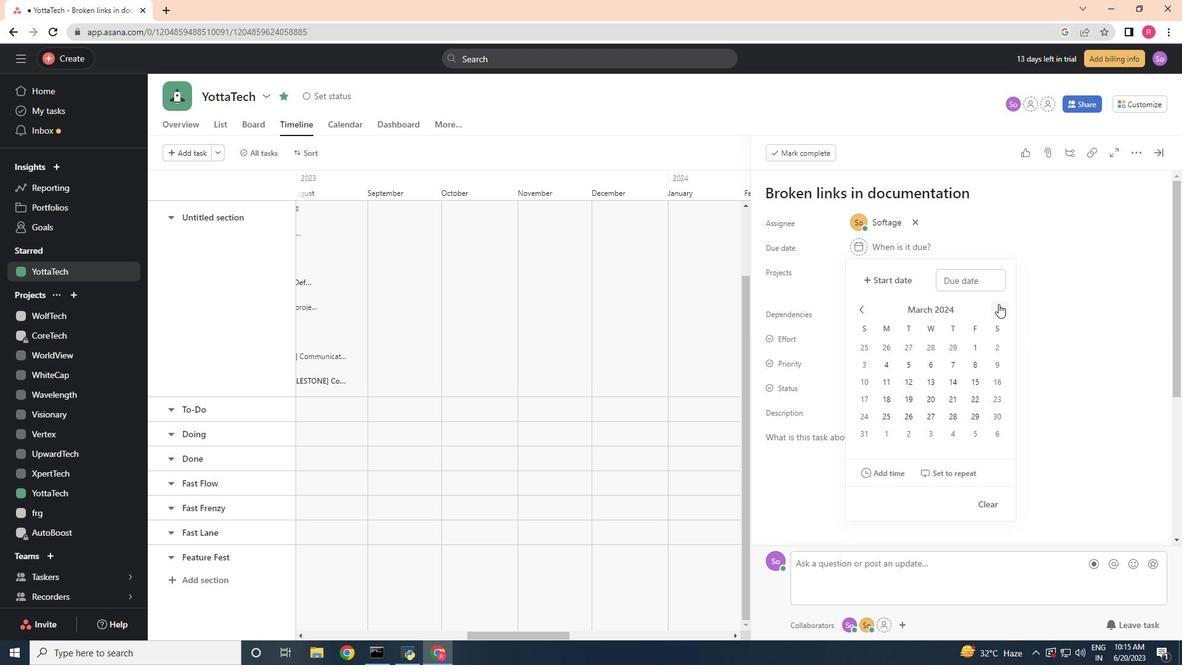 
Action: Mouse moved to (992, 381)
Screenshot: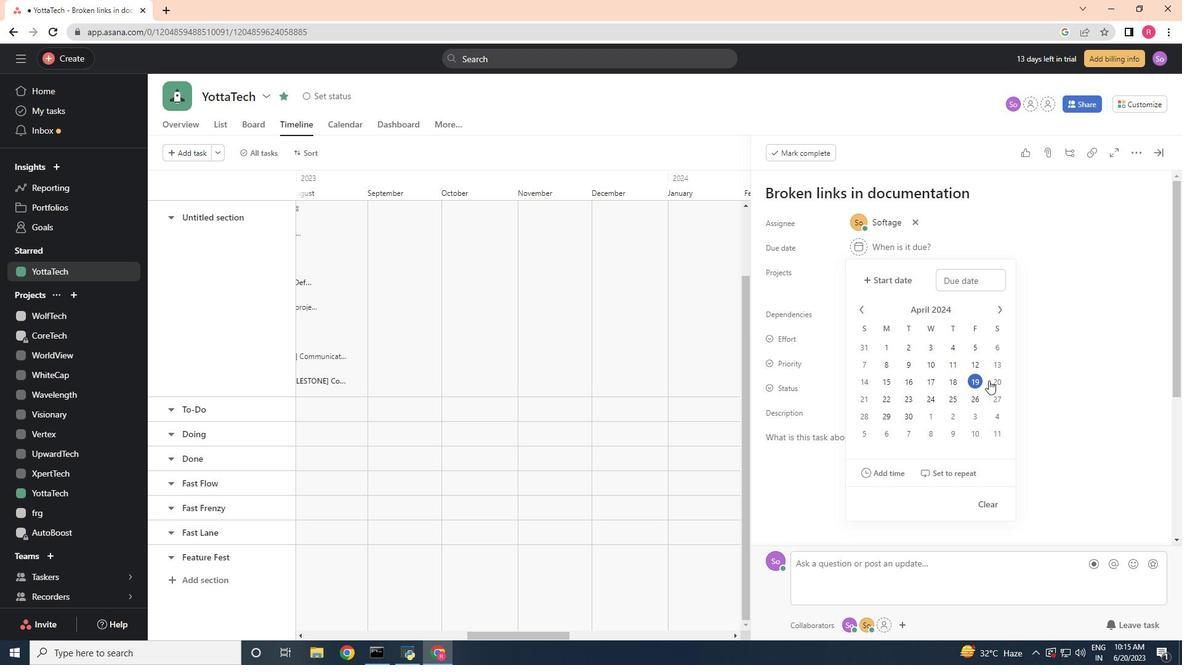 
Action: Mouse pressed left at (992, 381)
Screenshot: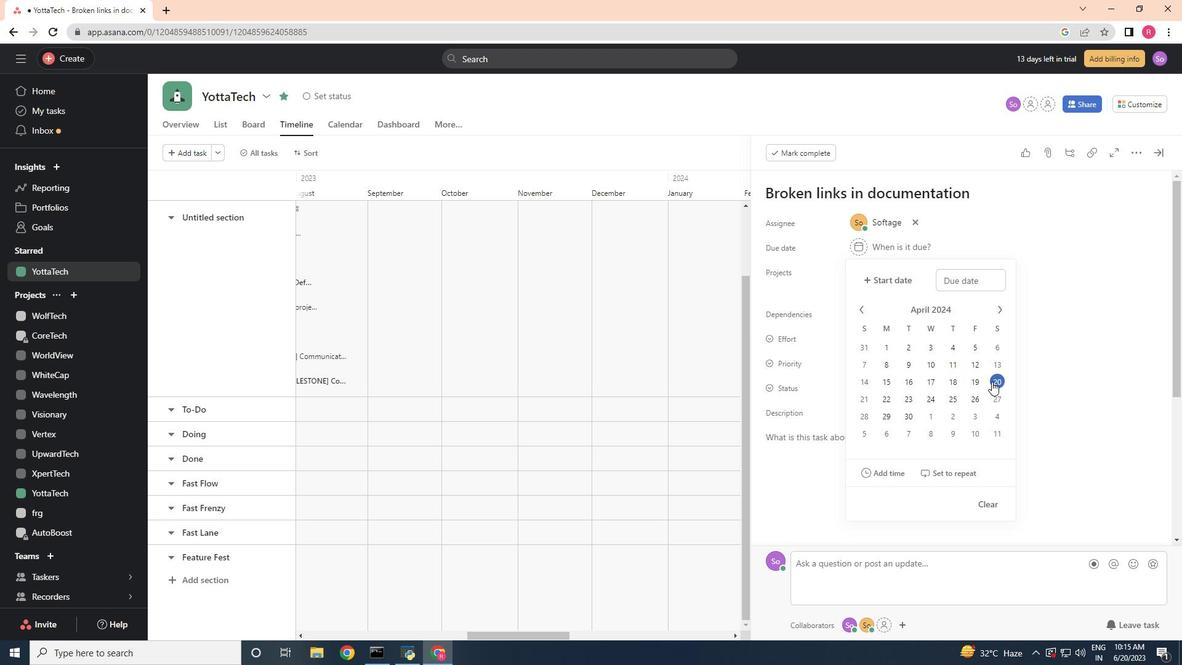 
Action: Mouse moved to (1045, 381)
Screenshot: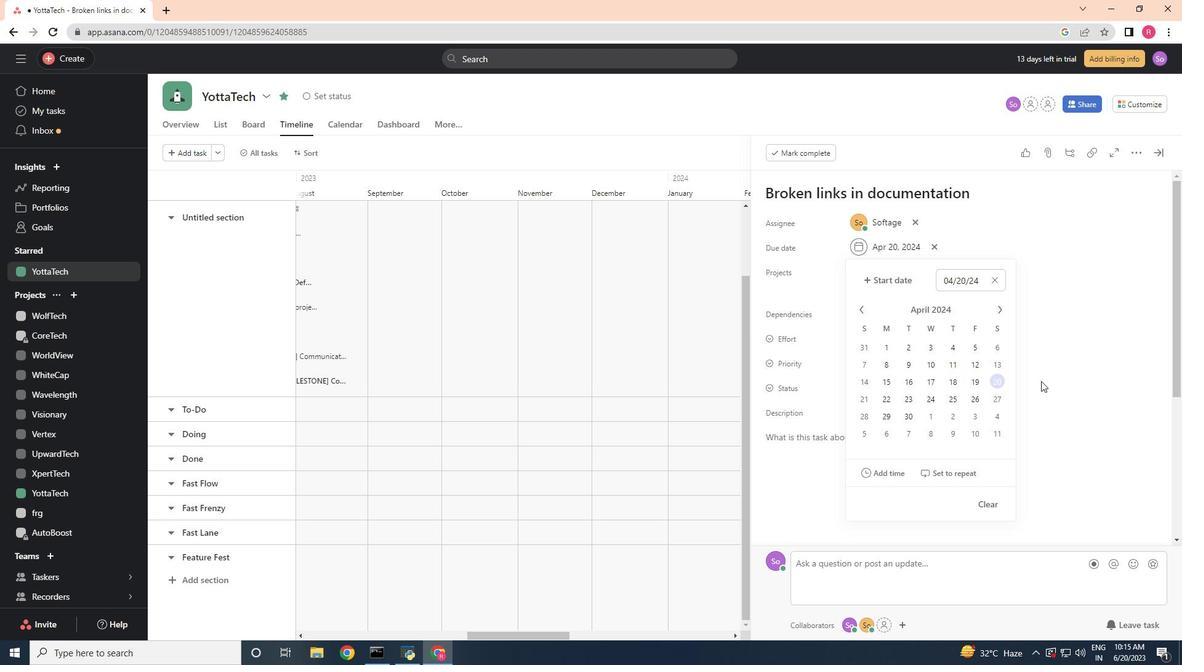 
Action: Mouse pressed left at (1045, 381)
Screenshot: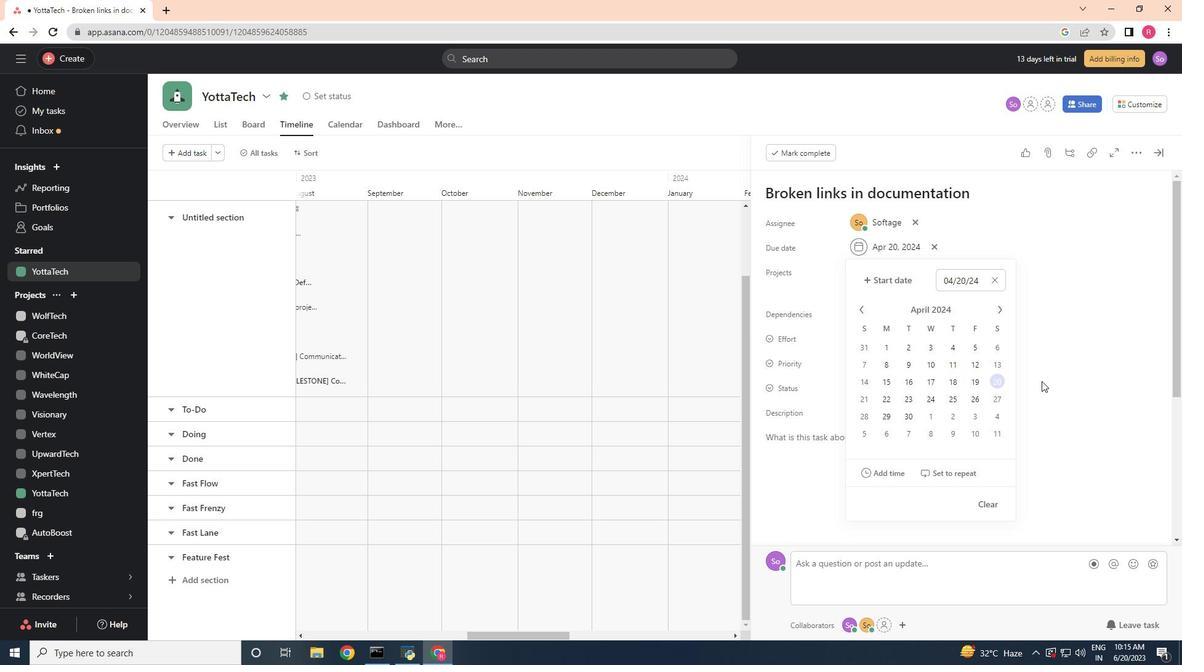 
Action: Mouse moved to (1046, 381)
Screenshot: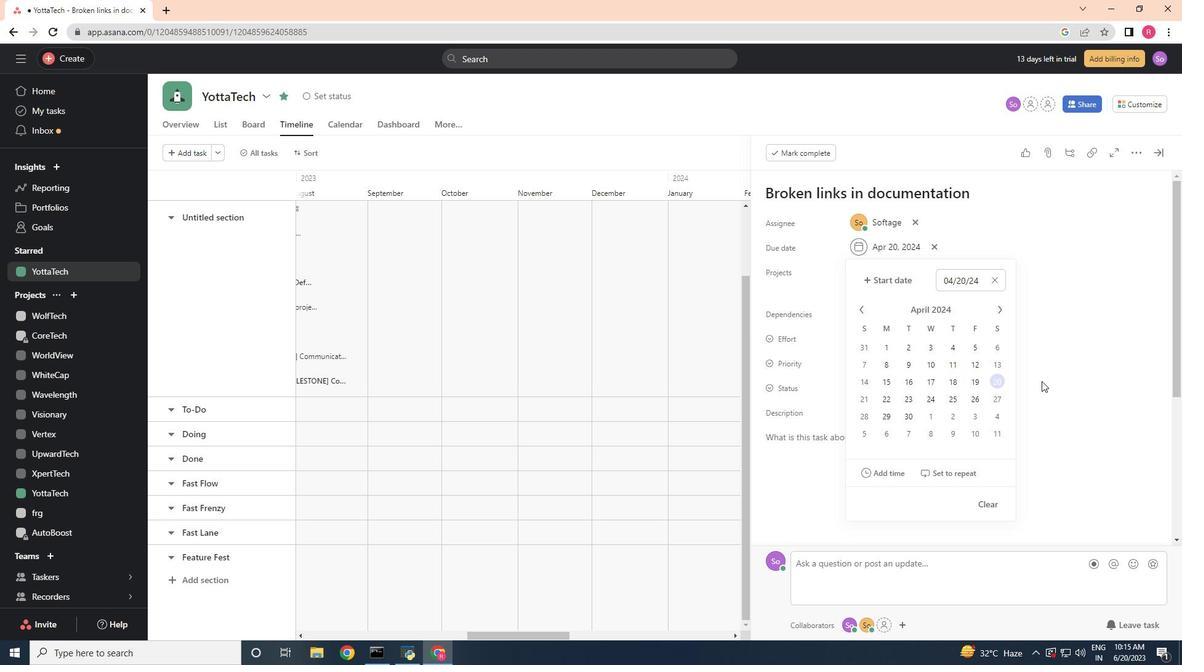 
